 Task: Look for gluten-free products in the category "Variety Packs".
Action: Mouse moved to (840, 324)
Screenshot: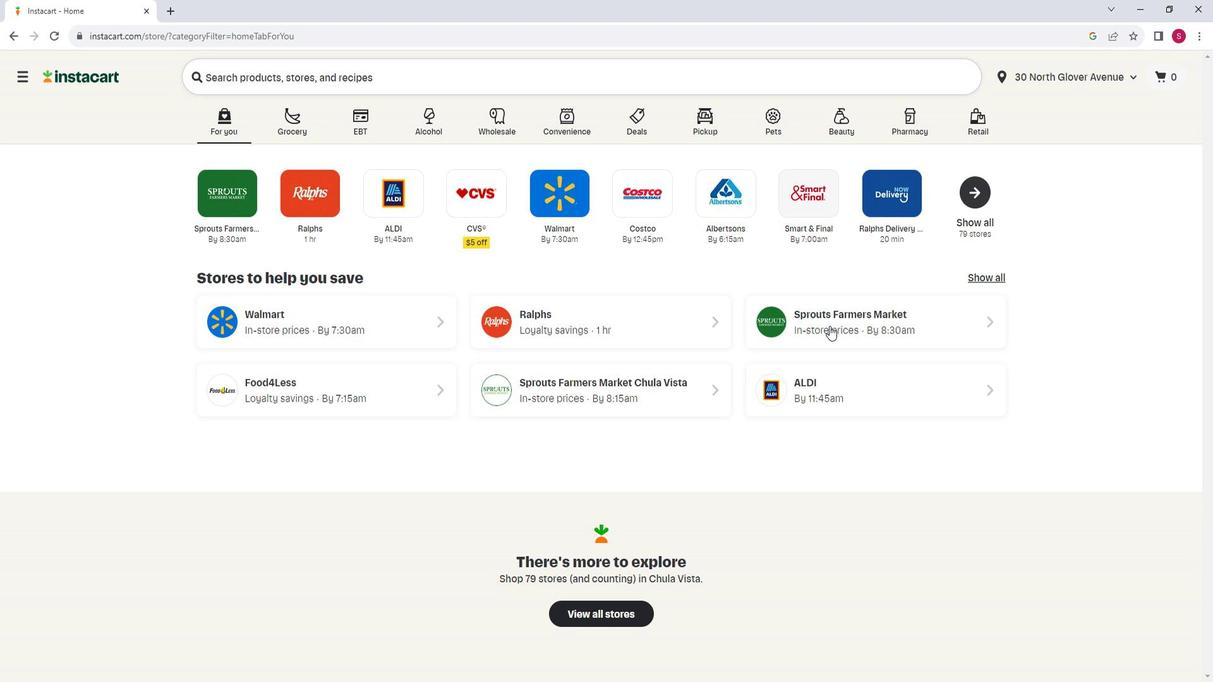 
Action: Mouse pressed left at (840, 324)
Screenshot: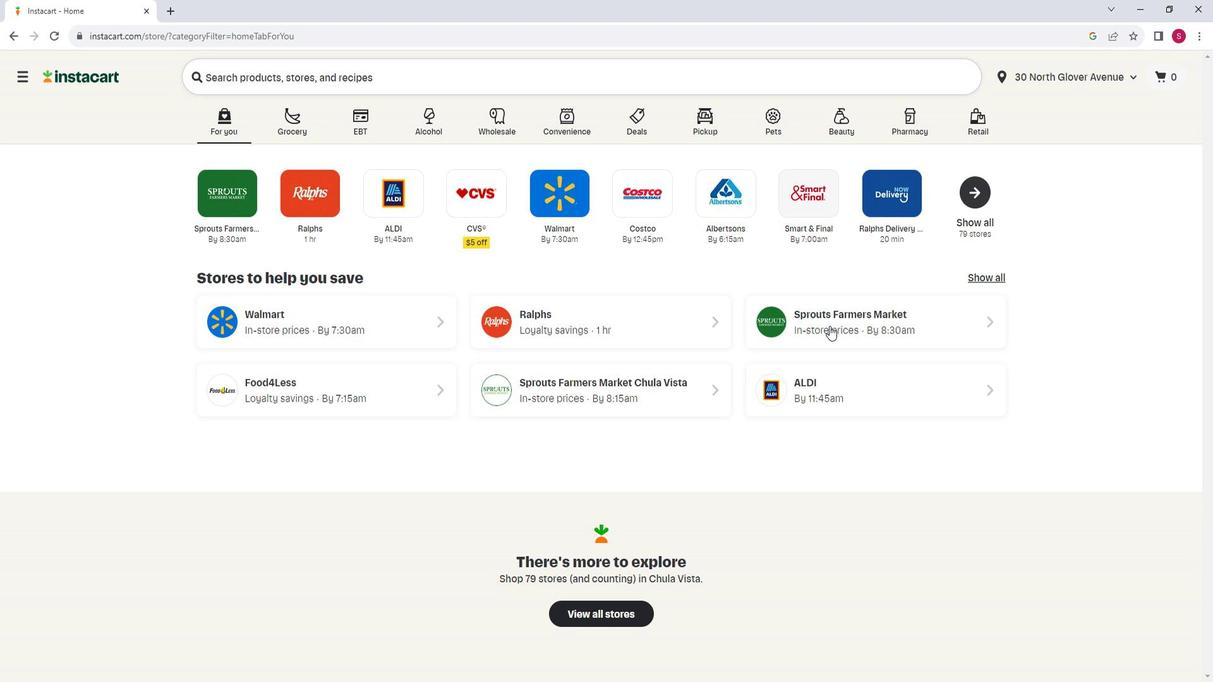 
Action: Mouse moved to (113, 429)
Screenshot: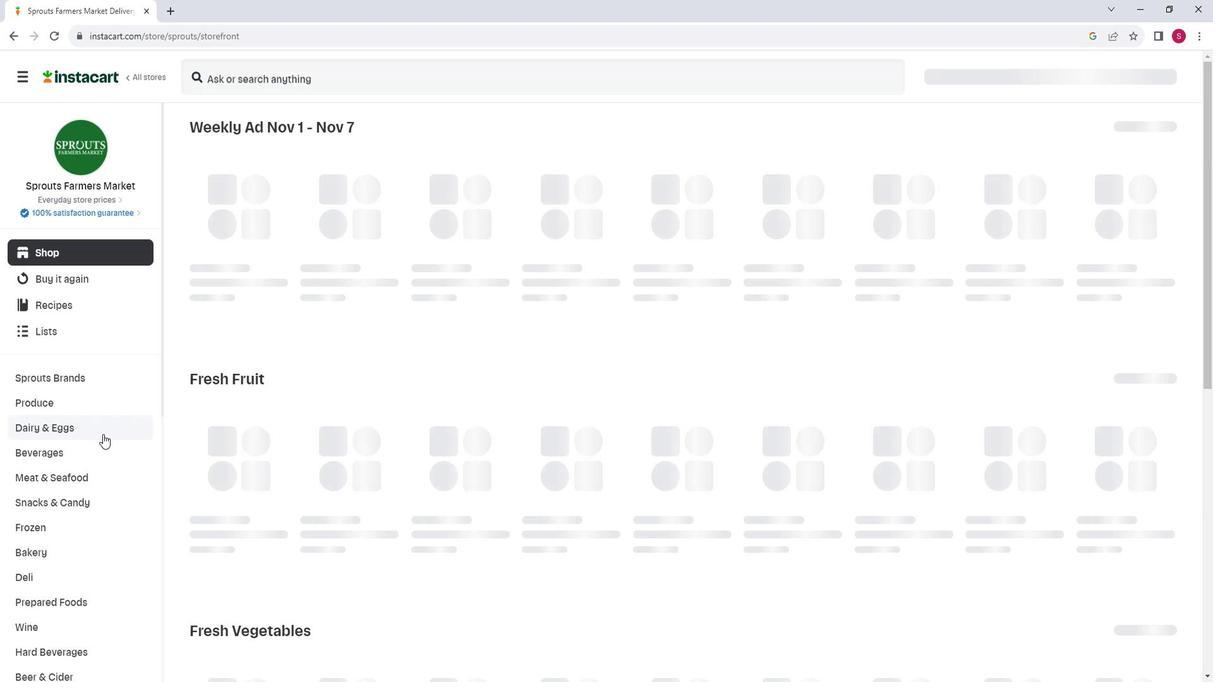
Action: Mouse scrolled (113, 428) with delta (0, 0)
Screenshot: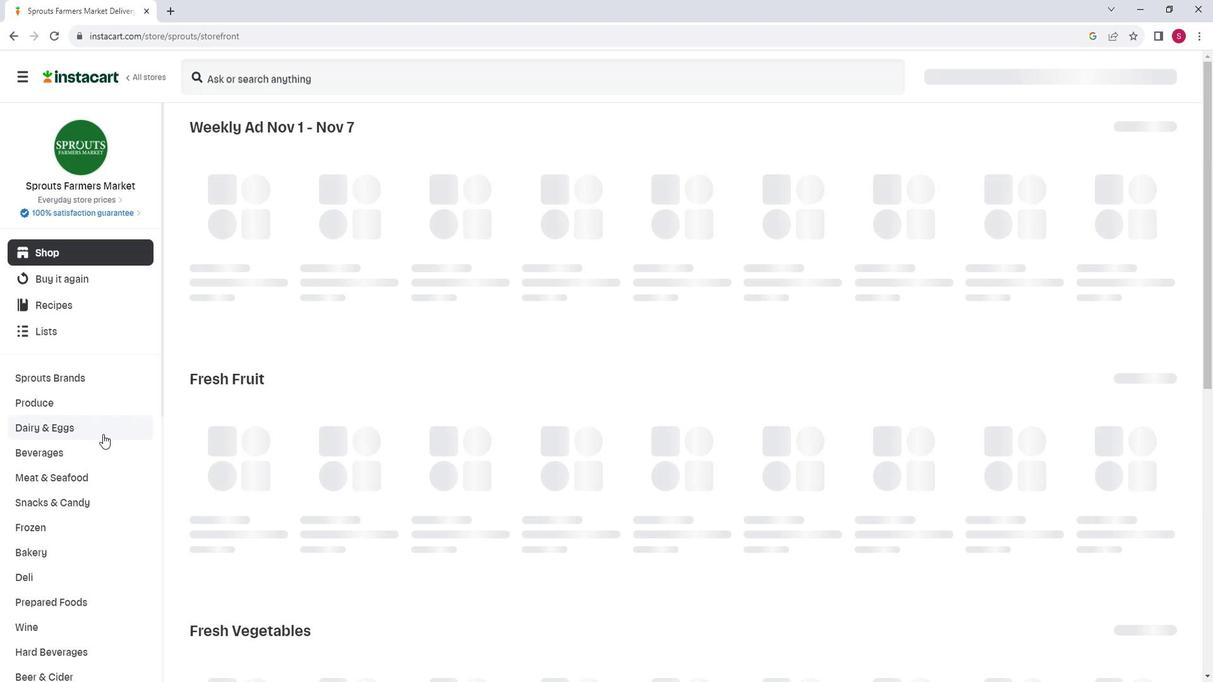 
Action: Mouse moved to (92, 595)
Screenshot: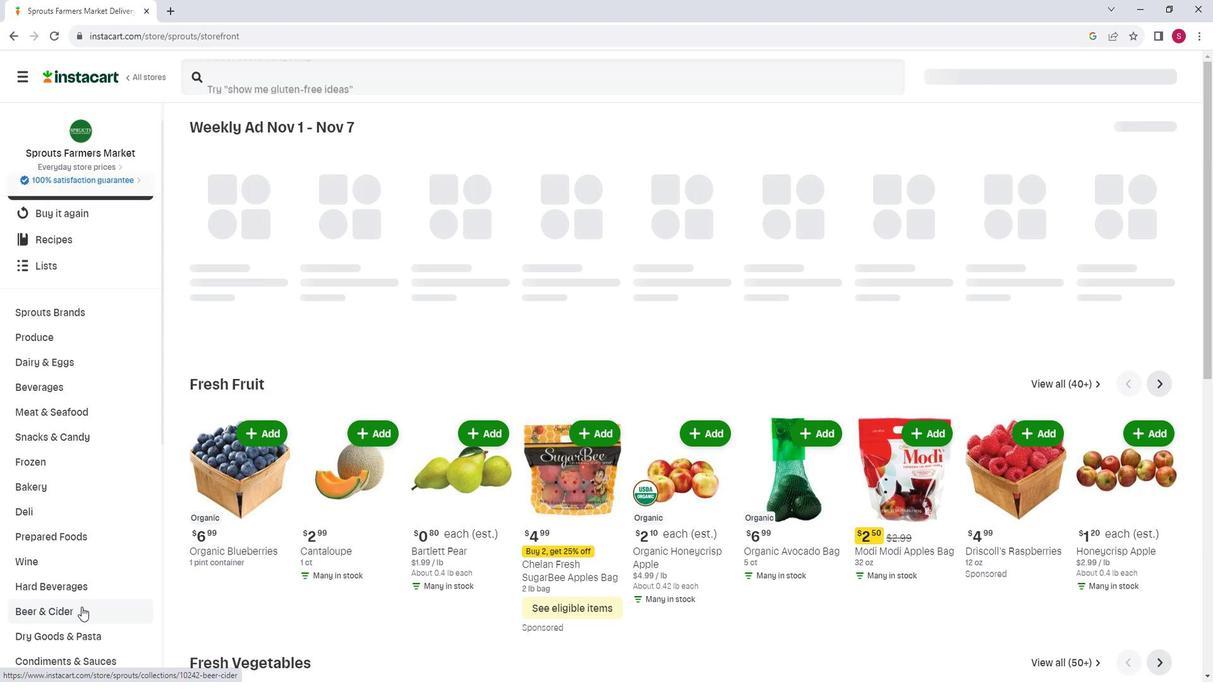 
Action: Mouse pressed left at (92, 595)
Screenshot: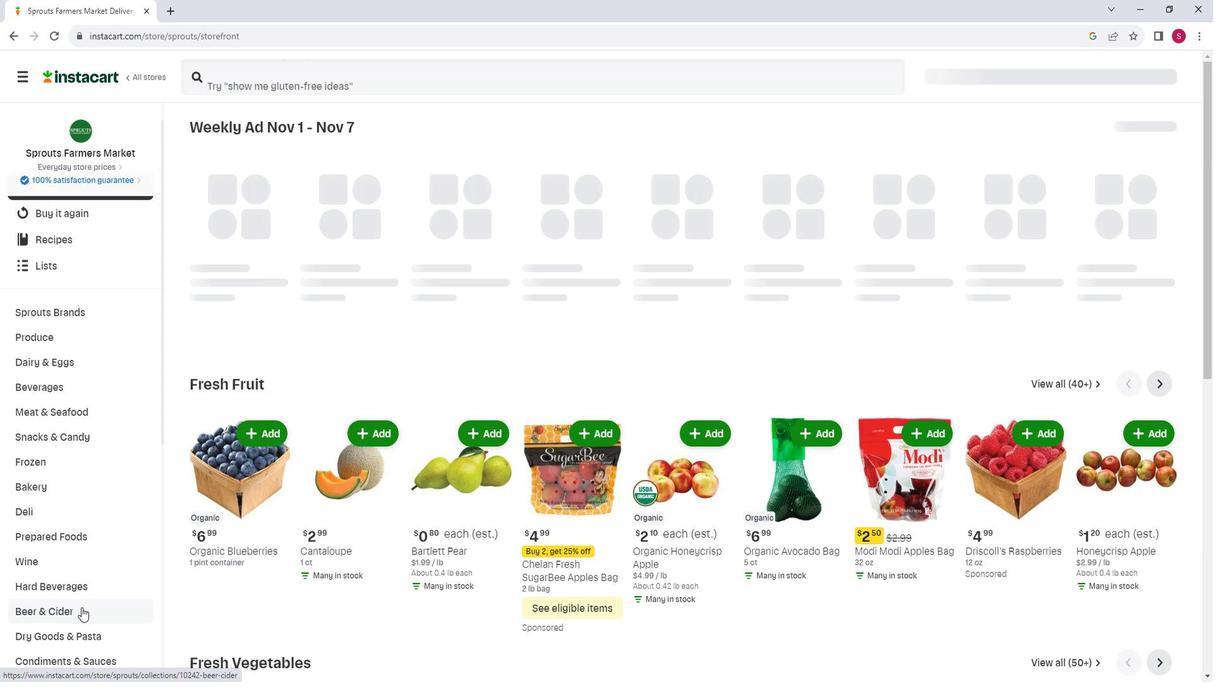 
Action: Mouse moved to (696, 169)
Screenshot: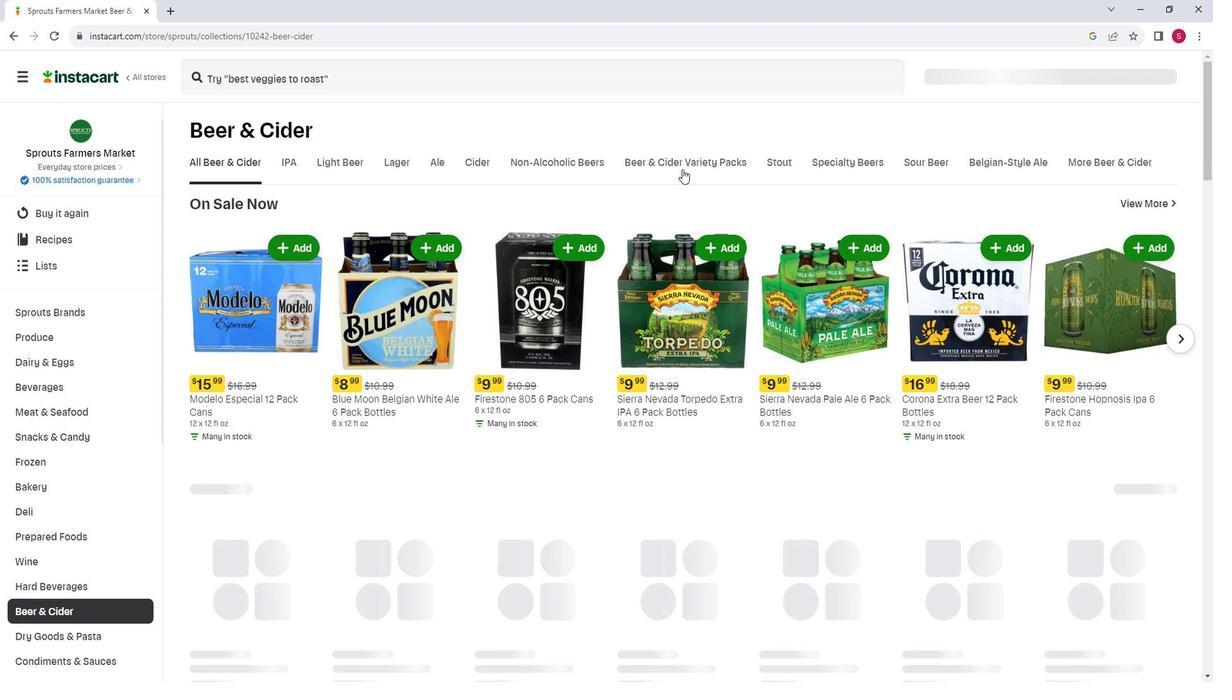 
Action: Mouse pressed left at (696, 169)
Screenshot: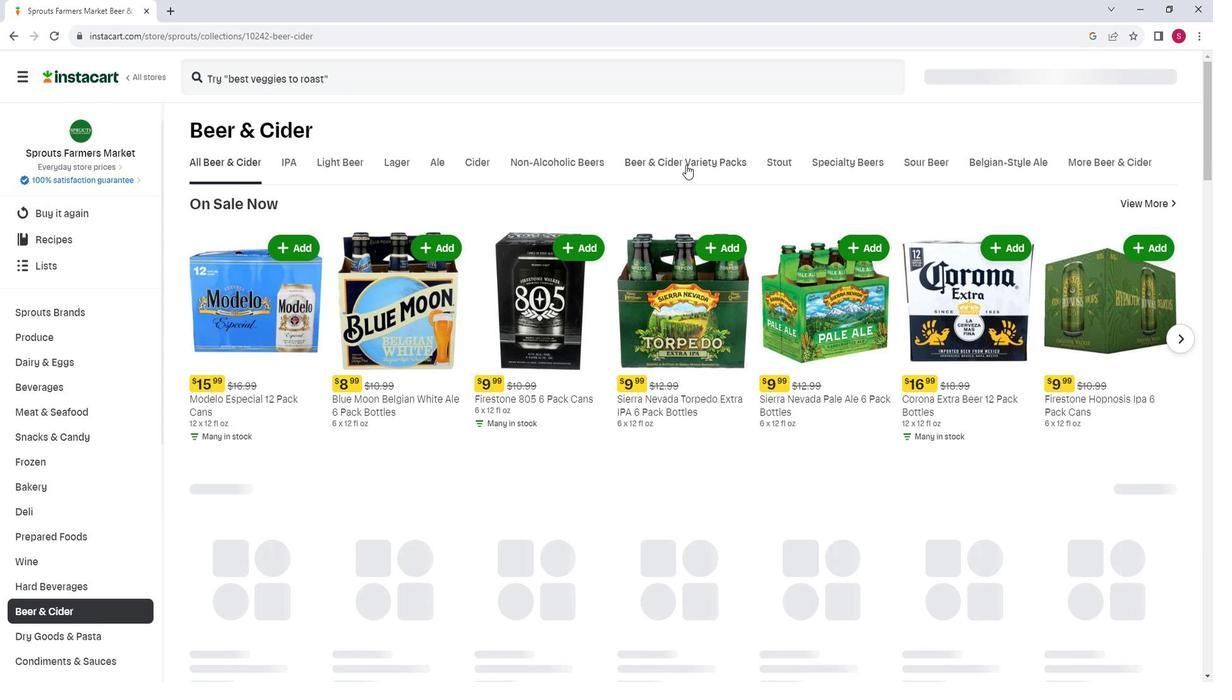 
Action: Mouse moved to (446, 211)
Screenshot: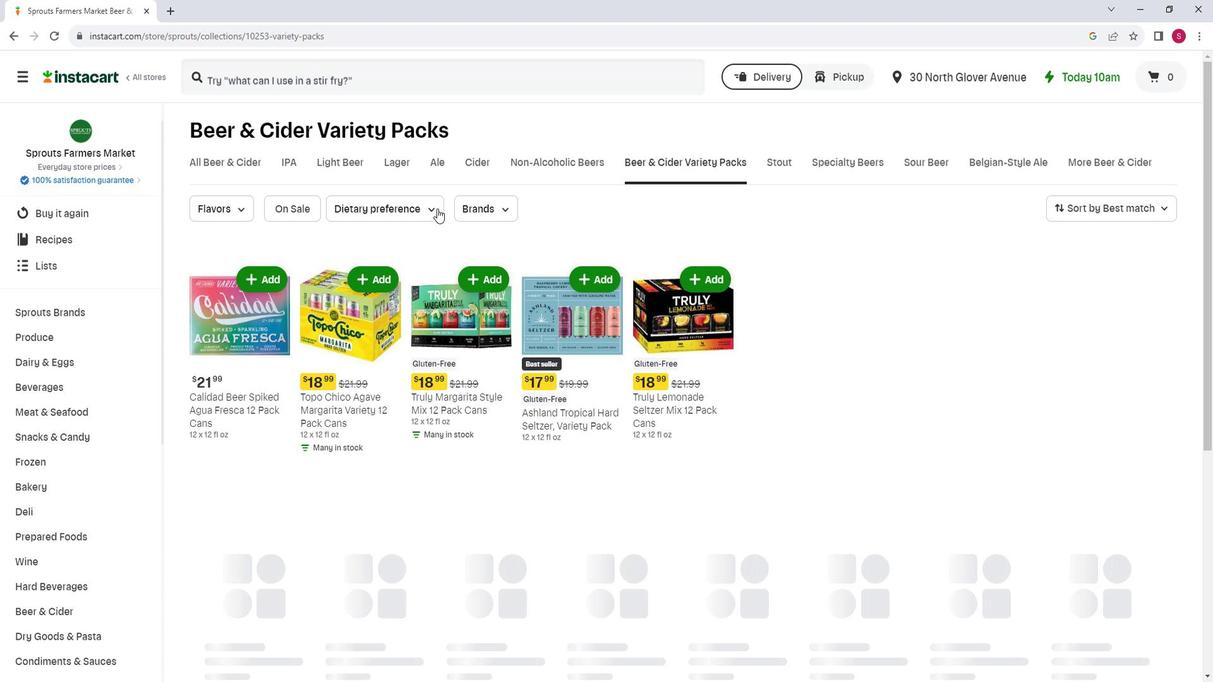 
Action: Mouse pressed left at (446, 211)
Screenshot: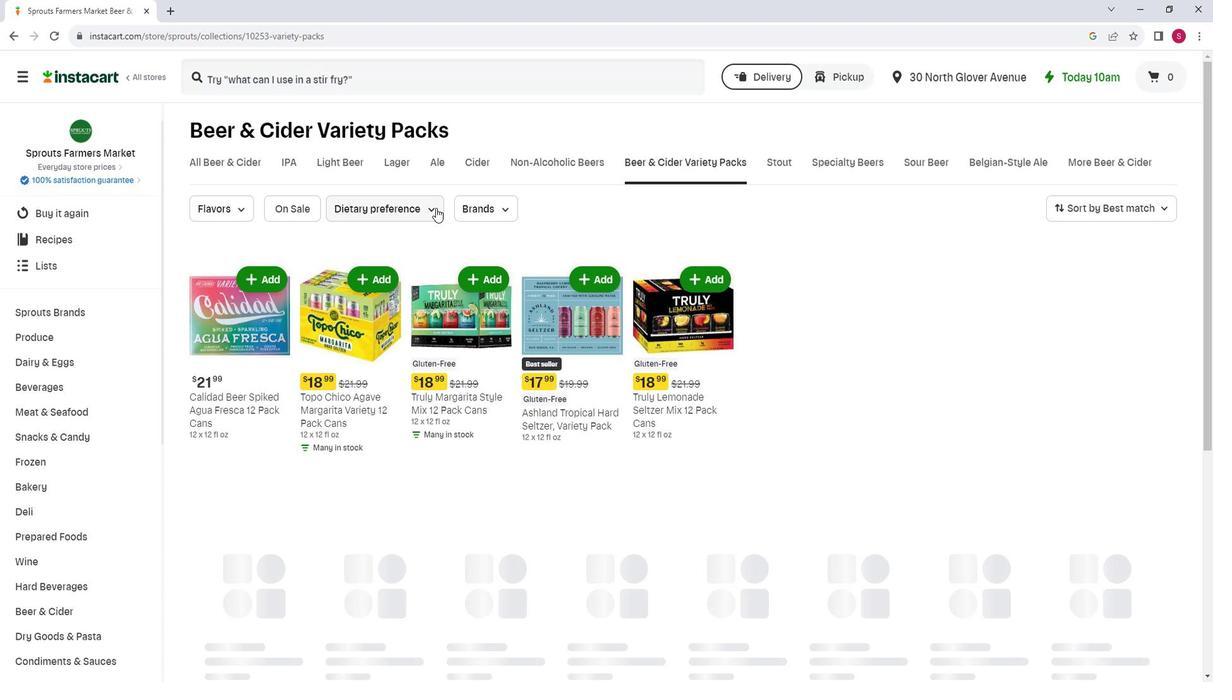 
Action: Mouse moved to (430, 242)
Screenshot: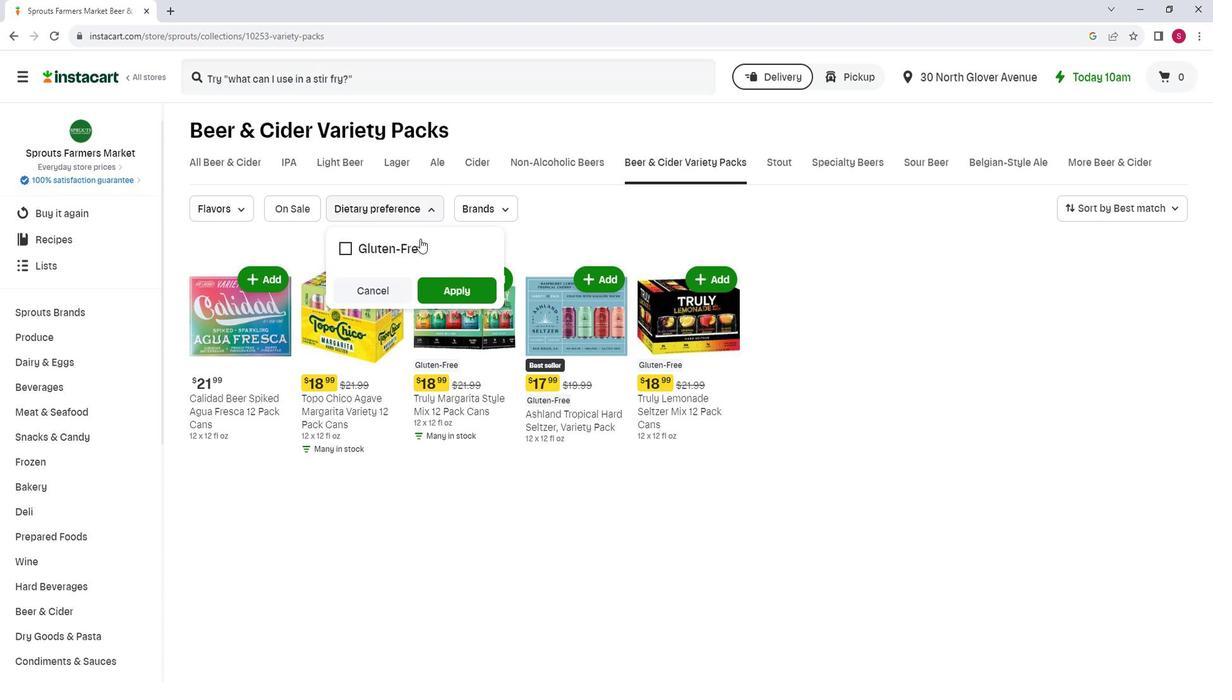 
Action: Mouse pressed left at (430, 242)
Screenshot: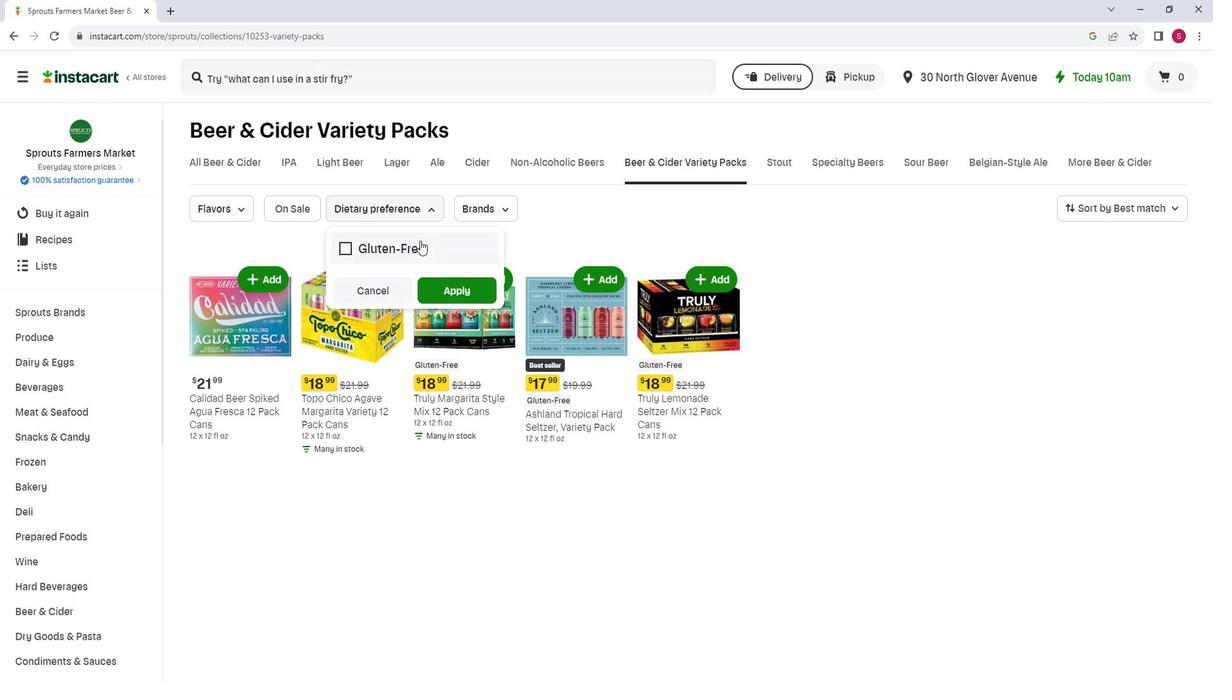 
Action: Mouse moved to (464, 303)
Screenshot: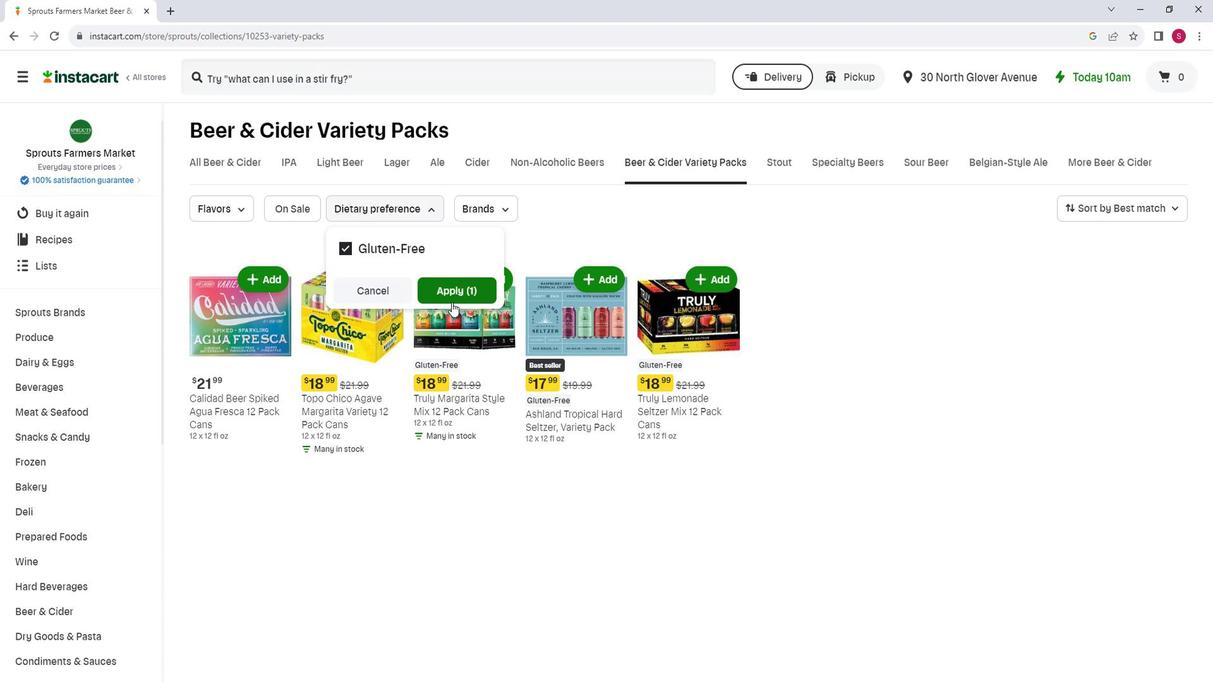
Action: Mouse pressed left at (464, 303)
Screenshot: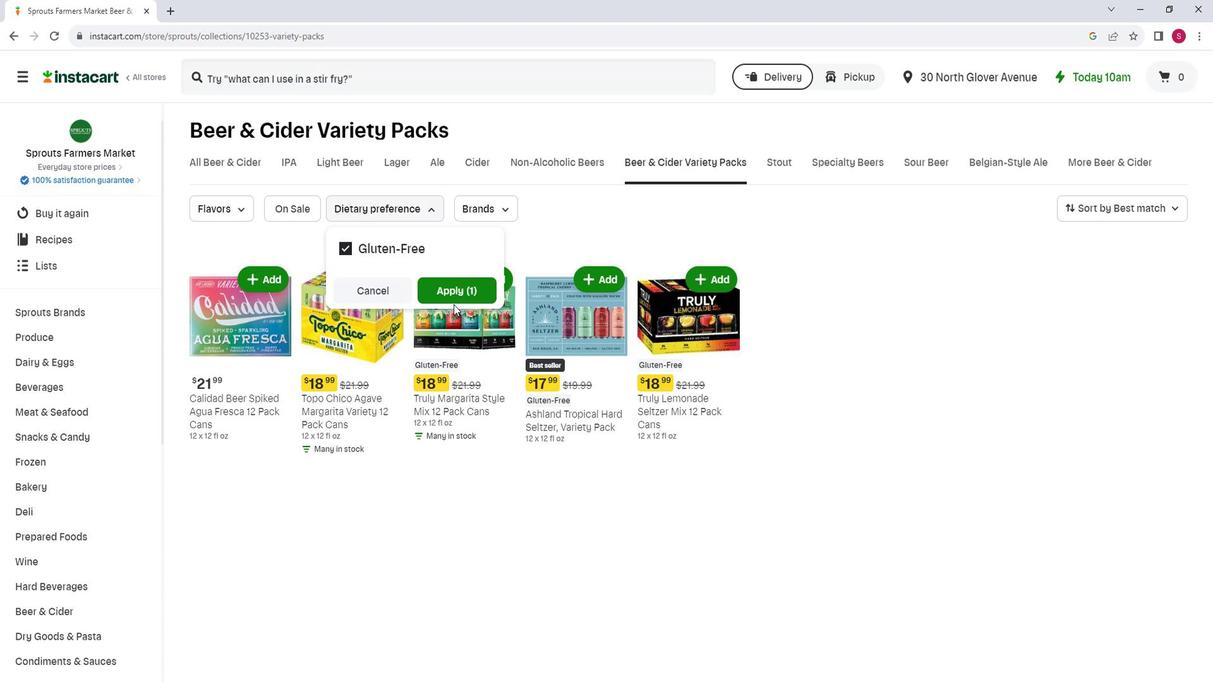 
Action: Mouse pressed left at (464, 303)
Screenshot: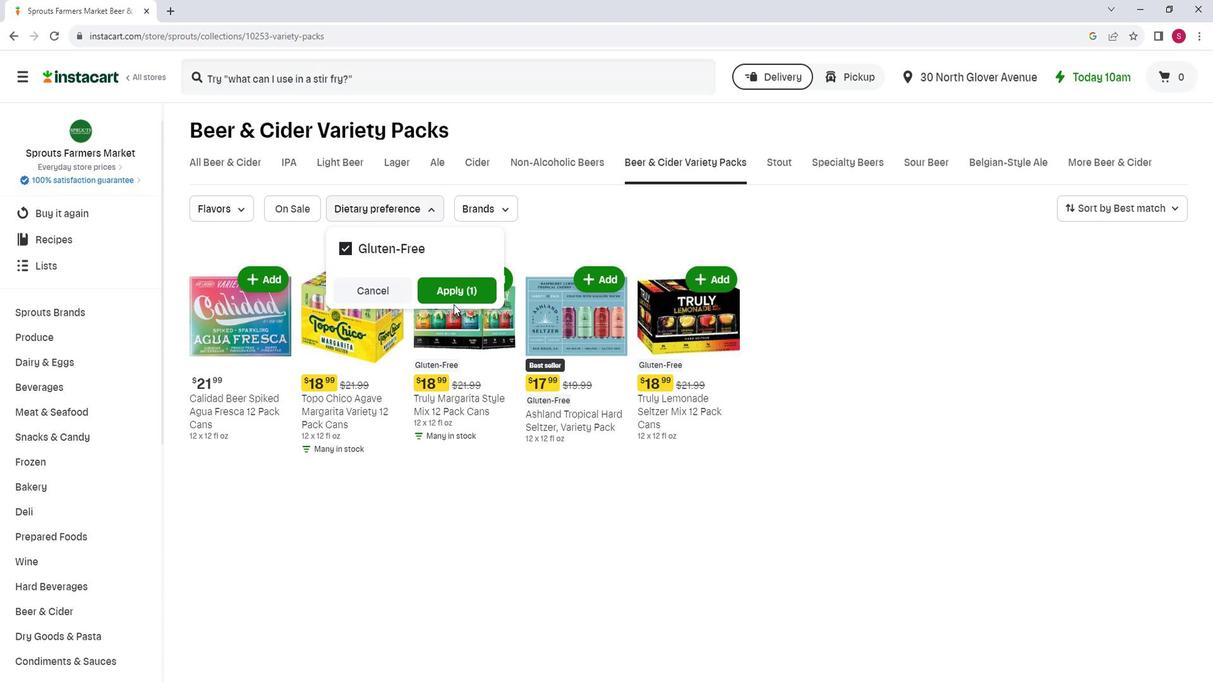 
Action: Mouse moved to (468, 291)
Screenshot: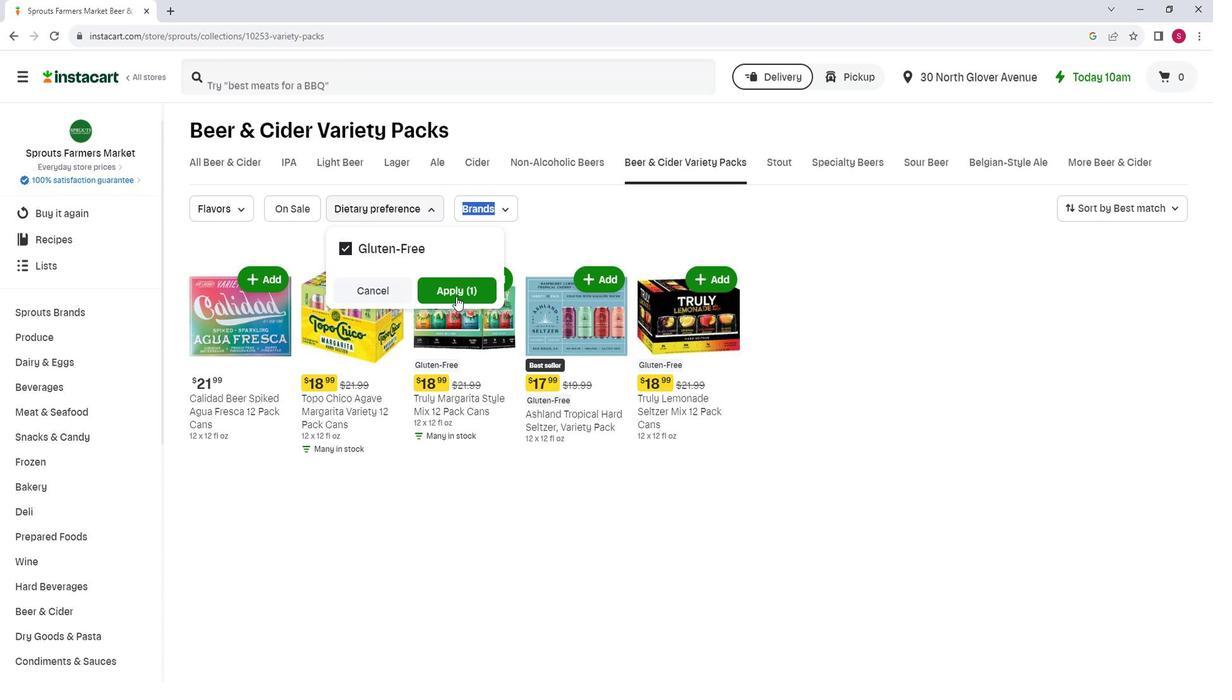 
Action: Mouse pressed left at (468, 291)
Screenshot: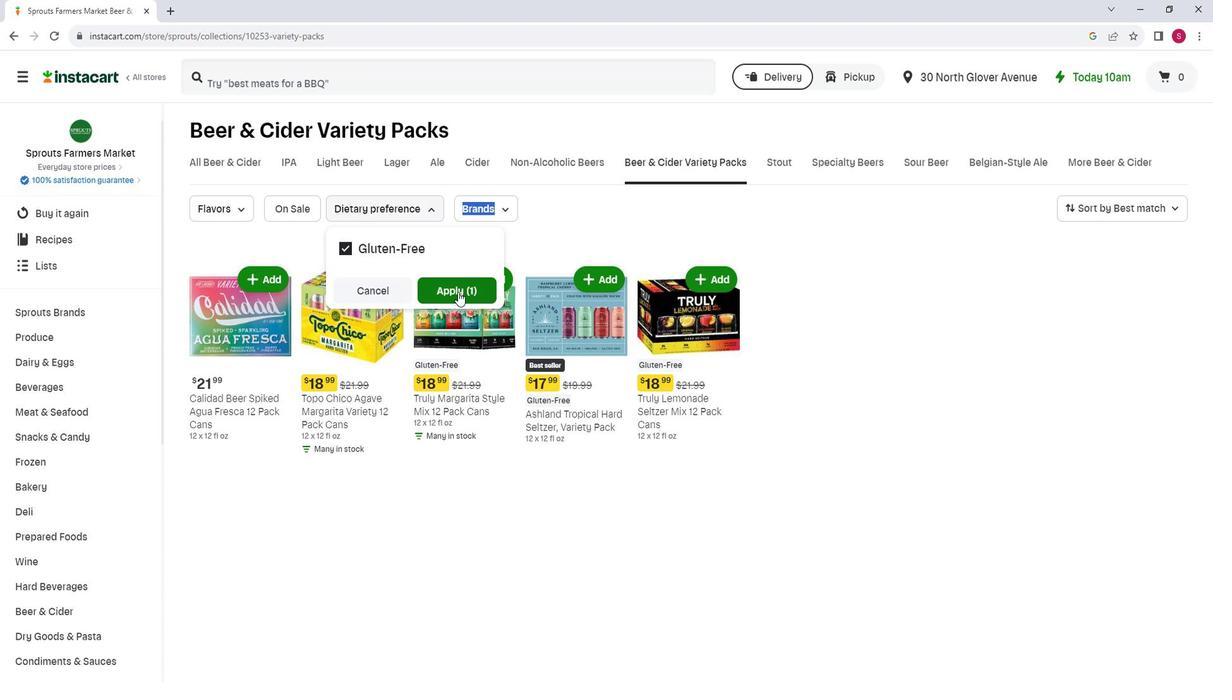 
Action: Mouse moved to (640, 289)
Screenshot: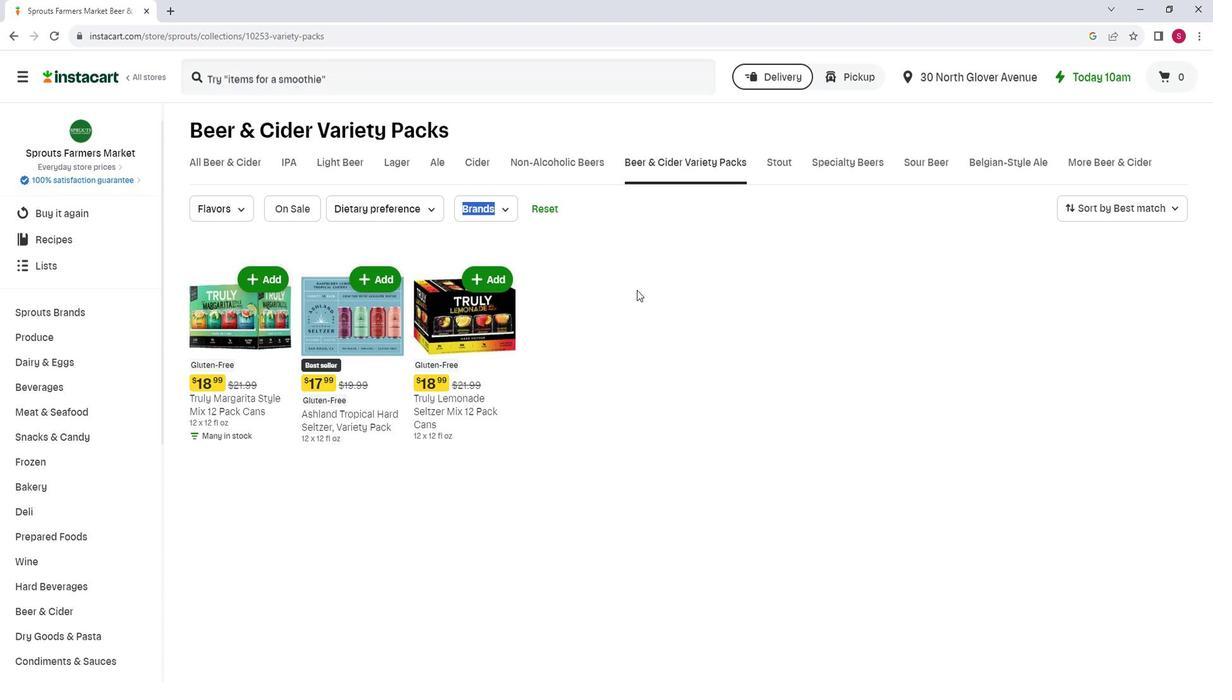 
